 Task: For heading Arial black with underline.  font size for heading18,  'Change the font style of data to'Calibri.  and font size to 9,  Change the alignment of both headline & data to Align center.  In the sheet  Data Tracking Template
Action: Mouse moved to (885, 111)
Screenshot: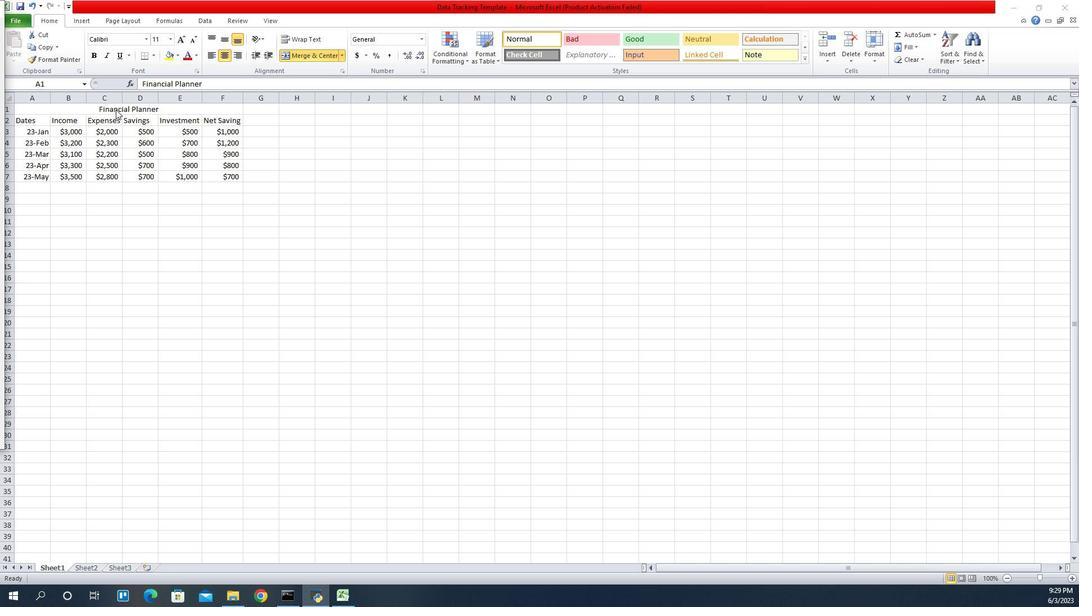 
Action: Mouse pressed left at (885, 111)
Screenshot: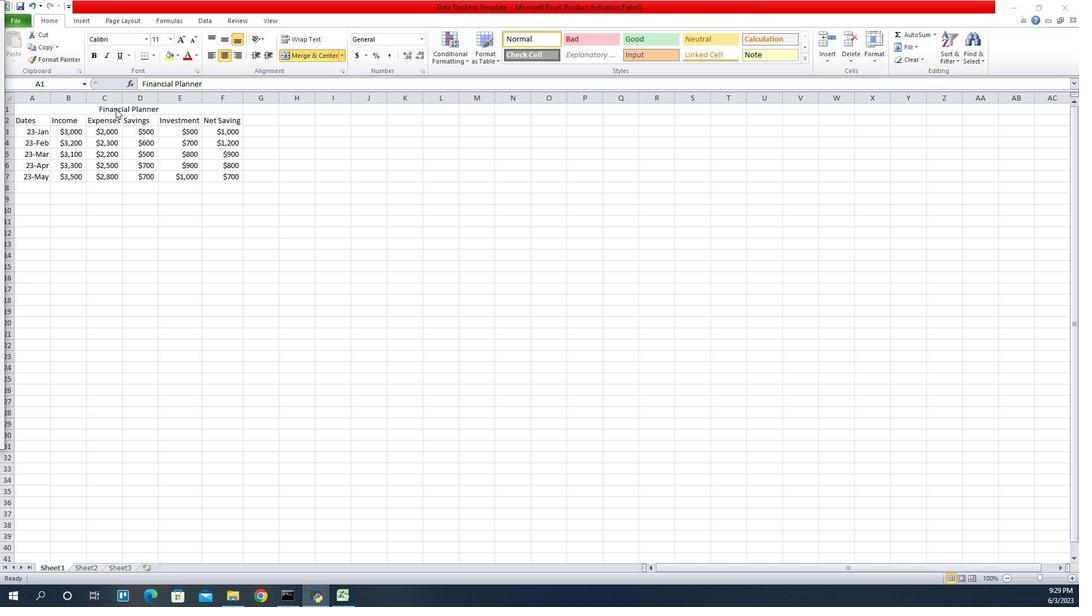 
Action: Mouse moved to (873, 38)
Screenshot: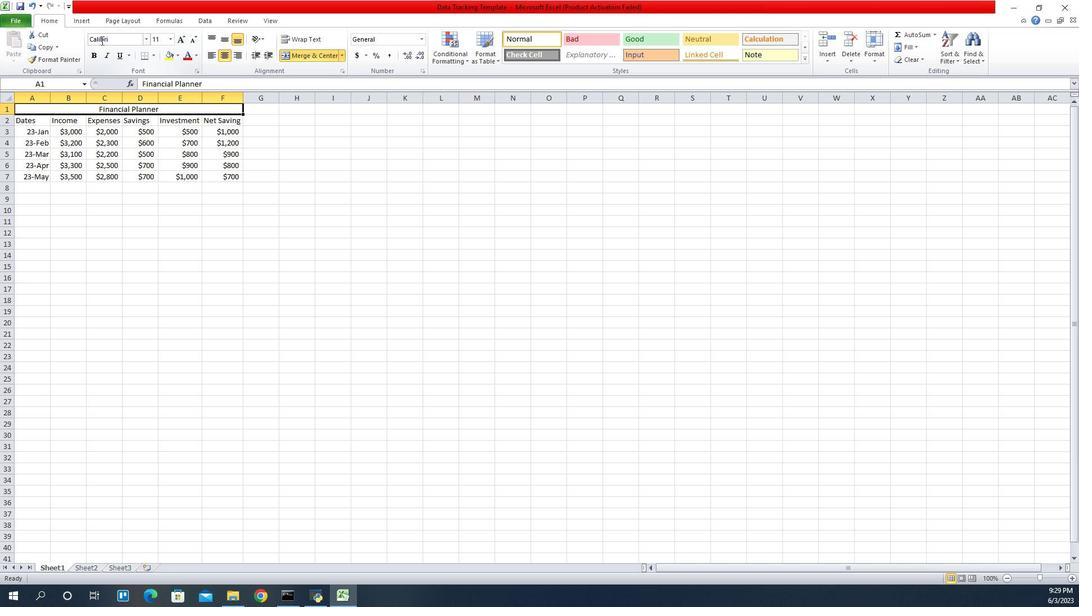 
Action: Mouse pressed left at (873, 38)
Screenshot: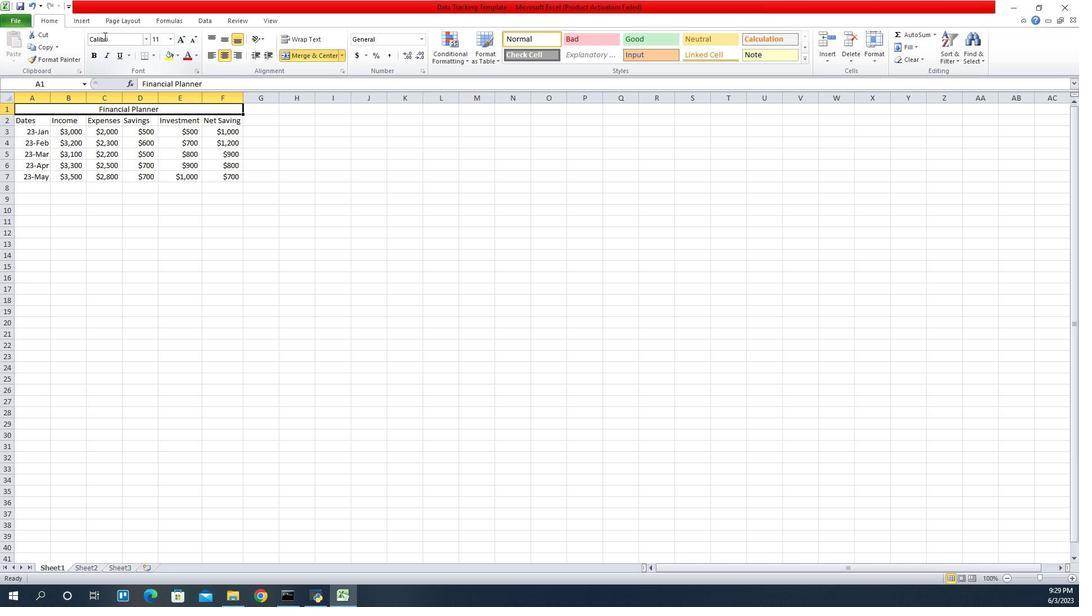 
Action: Mouse moved to (915, 43)
Screenshot: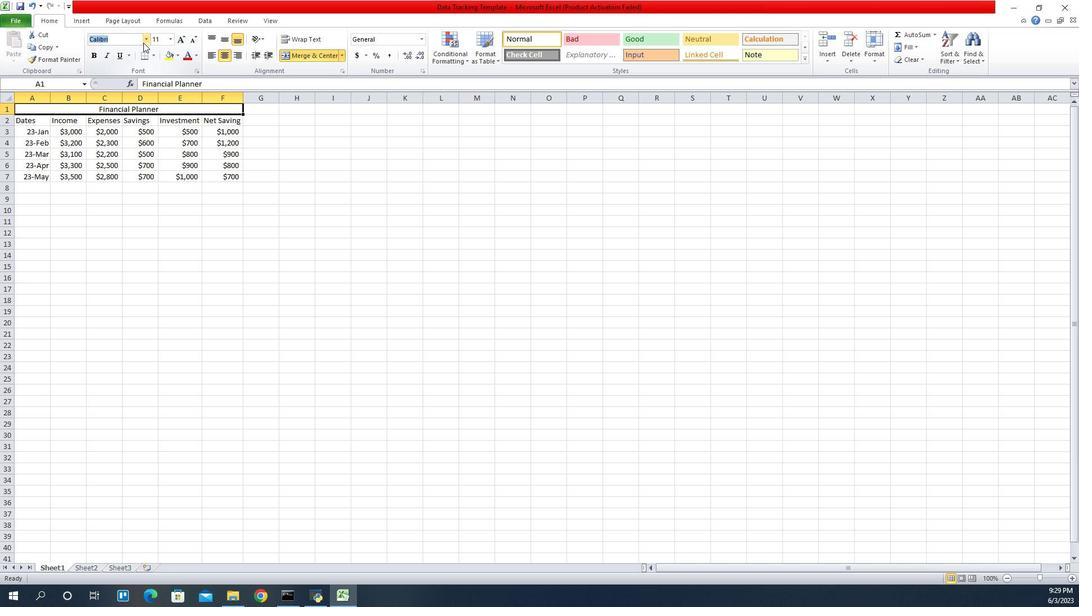 
Action: Mouse pressed left at (915, 43)
Screenshot: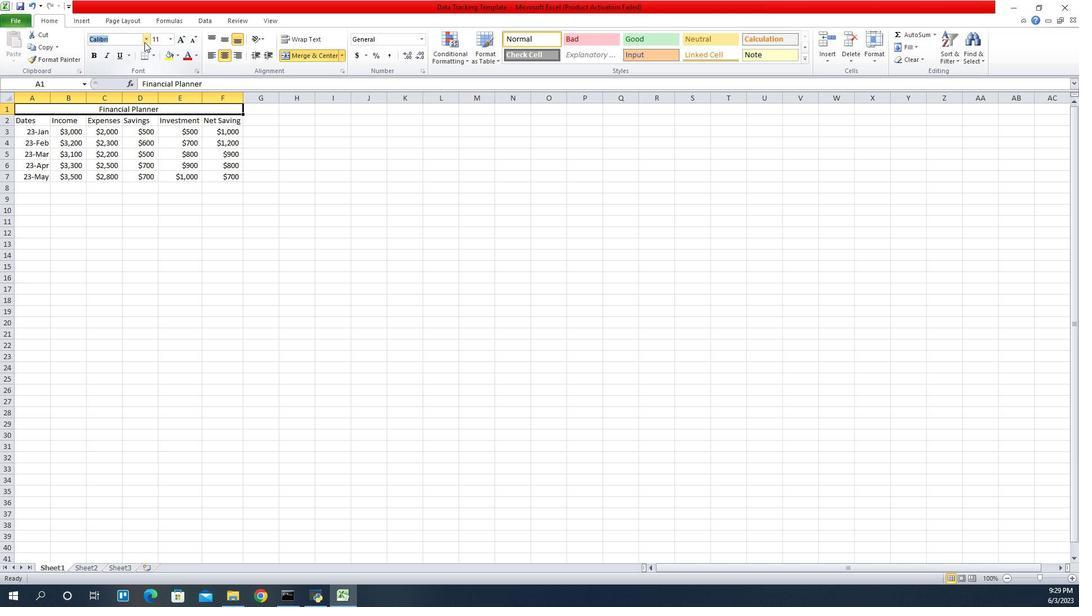 
Action: Mouse moved to (893, 145)
Screenshot: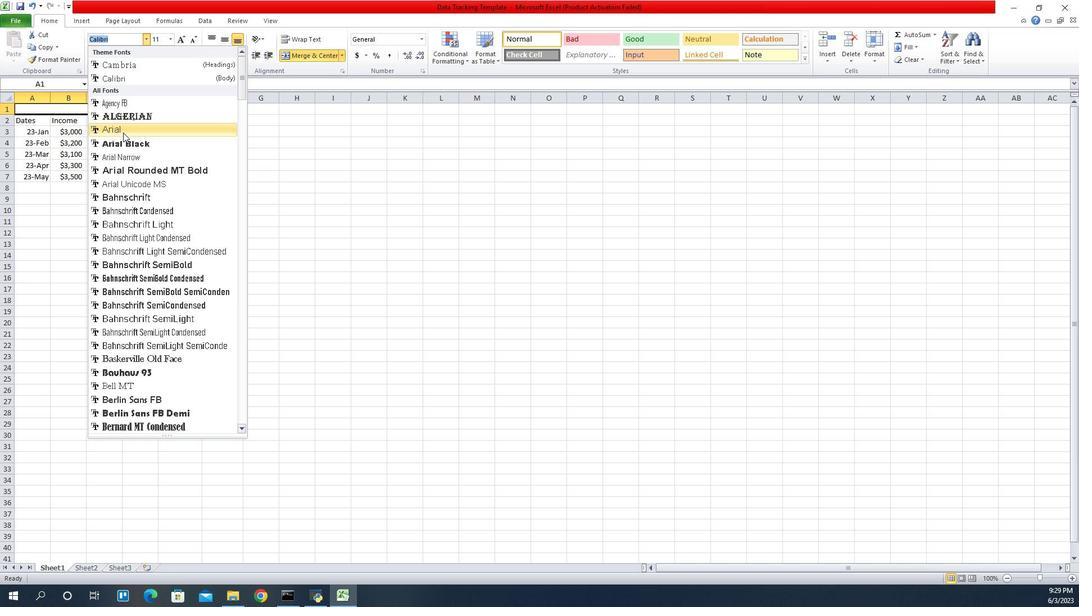 
Action: Mouse pressed left at (893, 145)
Screenshot: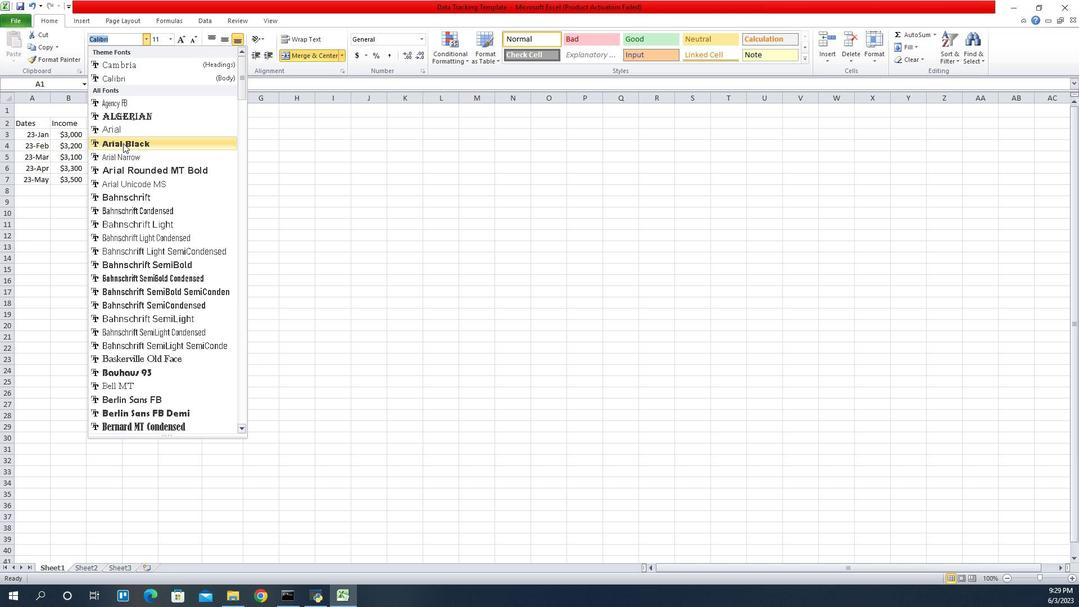 
Action: Mouse moved to (892, 59)
Screenshot: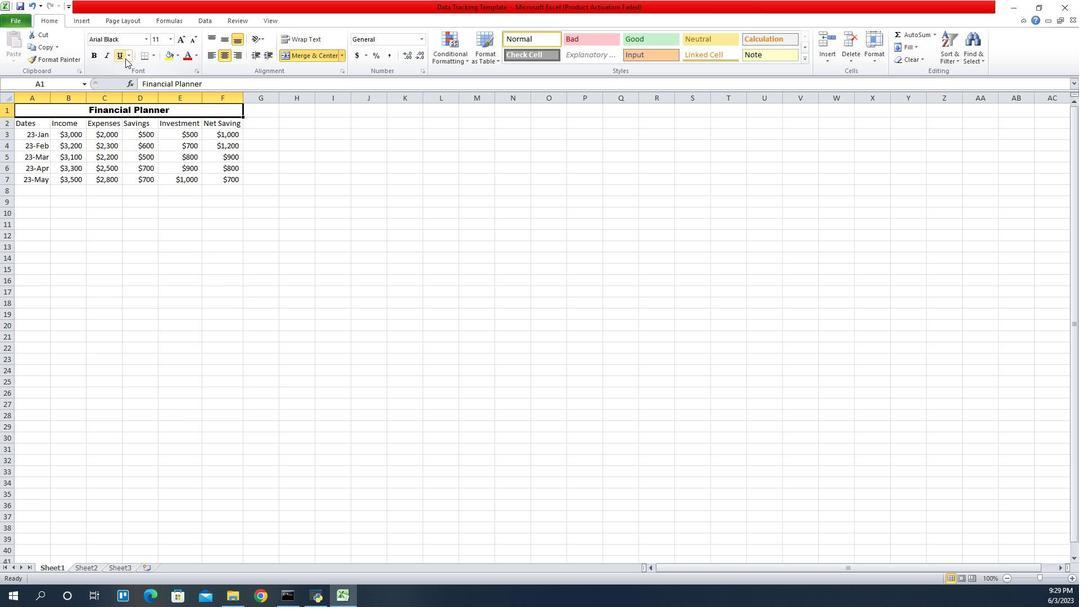 
Action: Mouse pressed left at (892, 59)
Screenshot: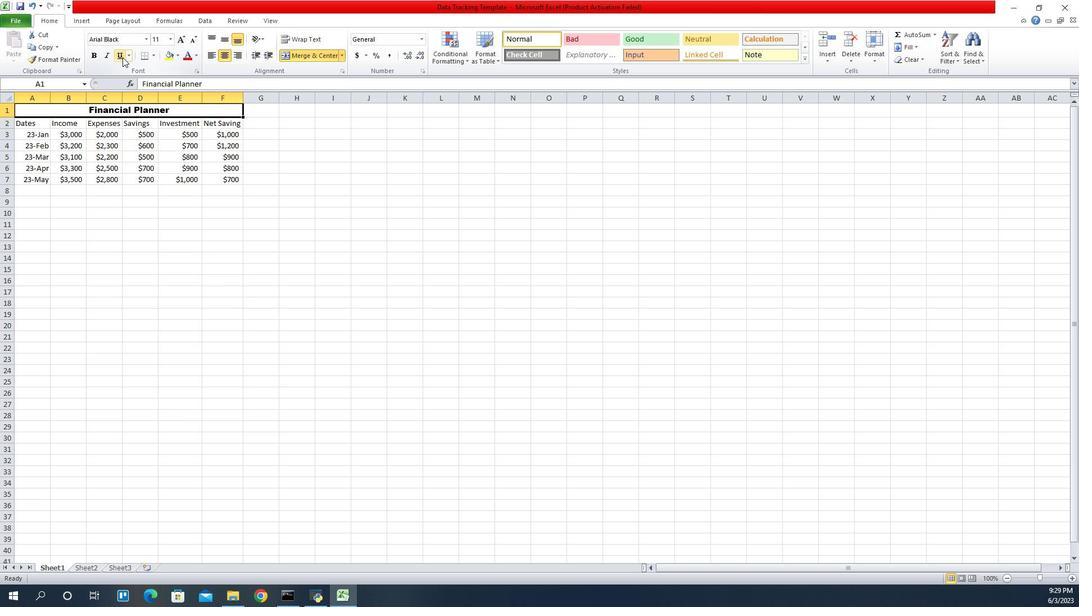 
Action: Mouse moved to (939, 43)
Screenshot: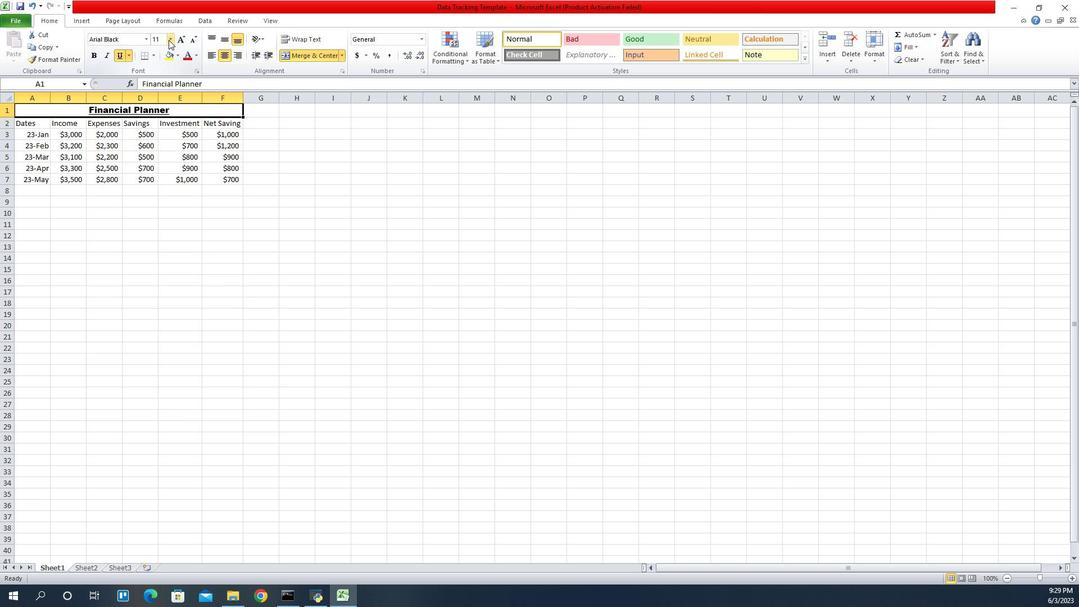 
Action: Mouse pressed left at (939, 43)
Screenshot: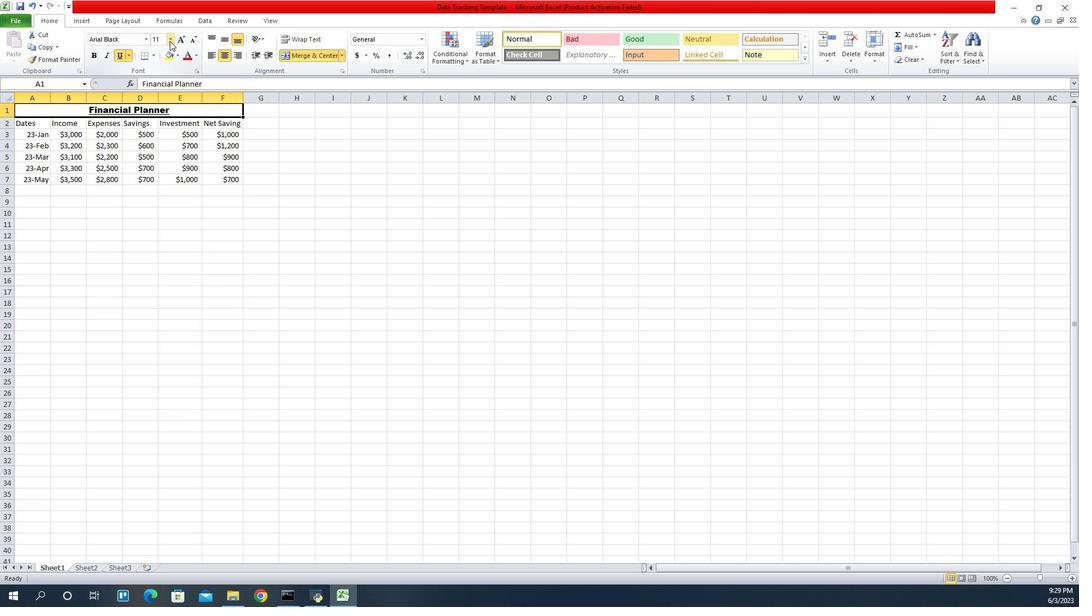 
Action: Mouse moved to (929, 119)
Screenshot: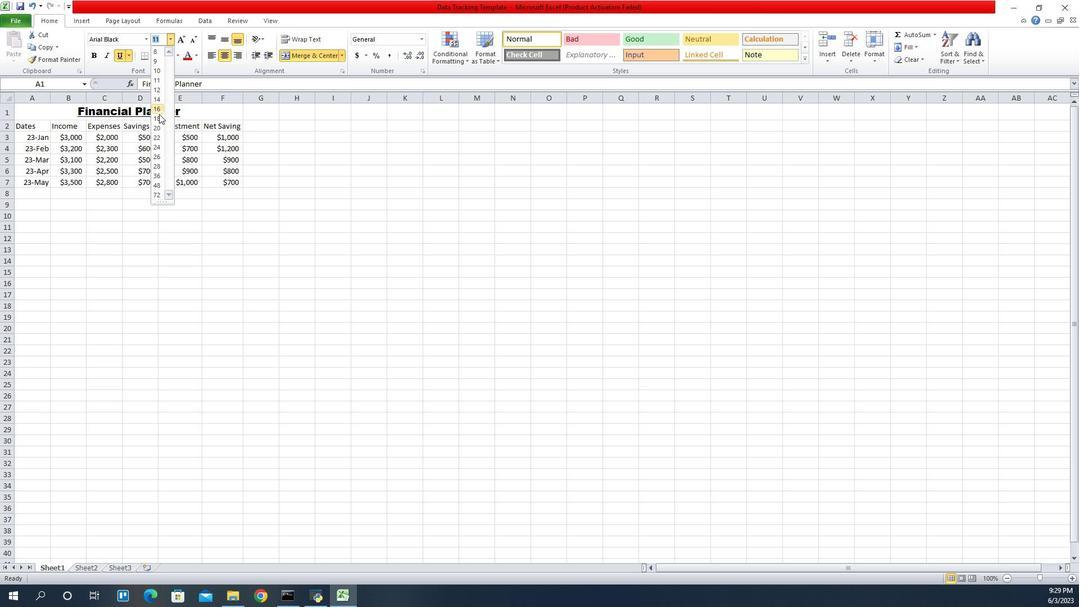 
Action: Mouse pressed left at (929, 119)
Screenshot: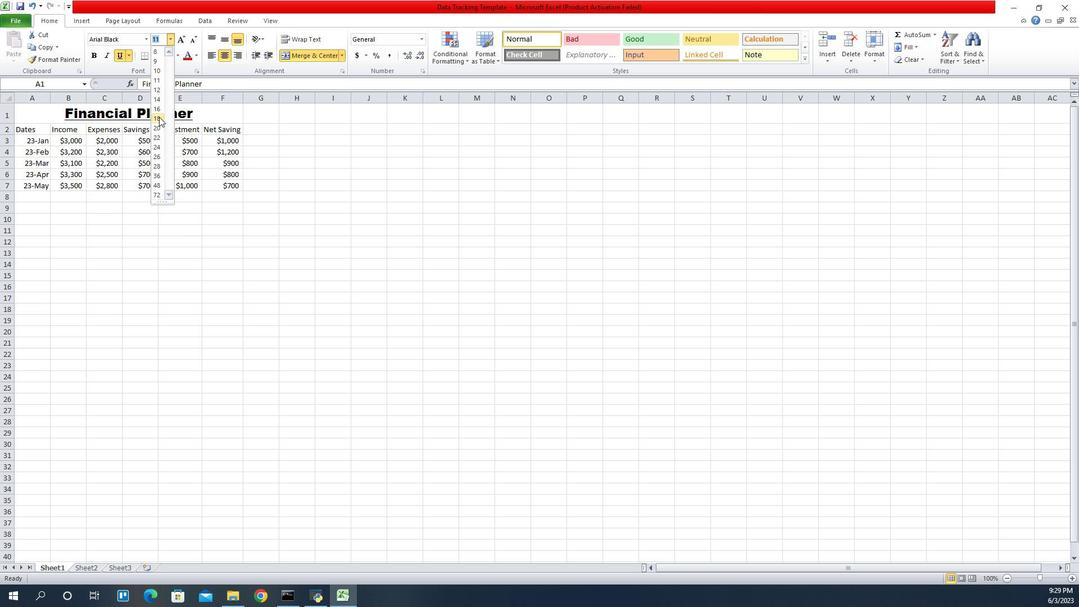 
Action: Mouse moved to (804, 134)
Screenshot: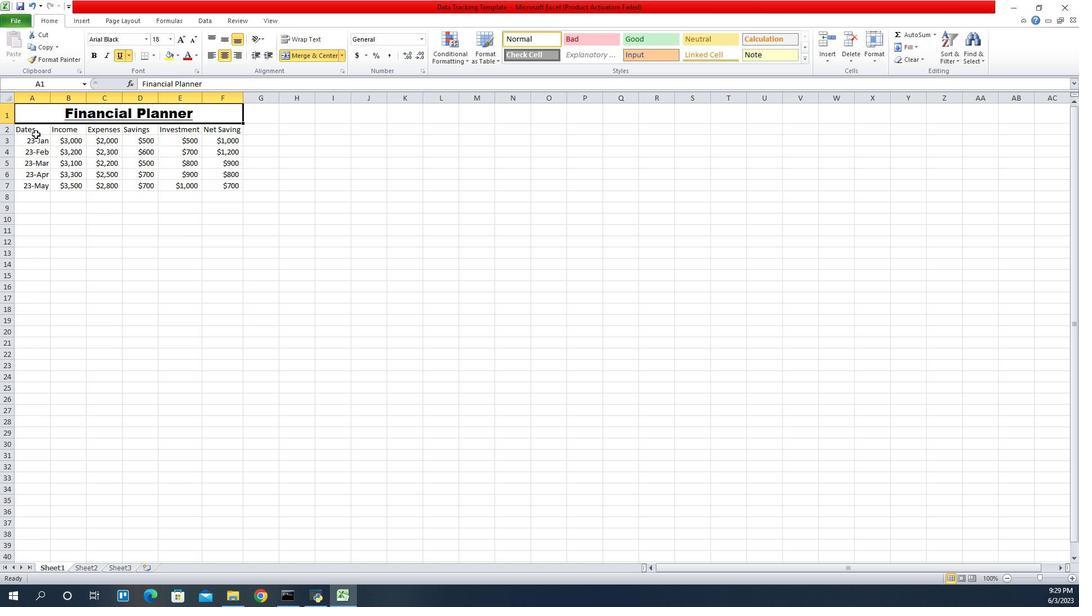 
Action: Mouse pressed left at (804, 134)
Screenshot: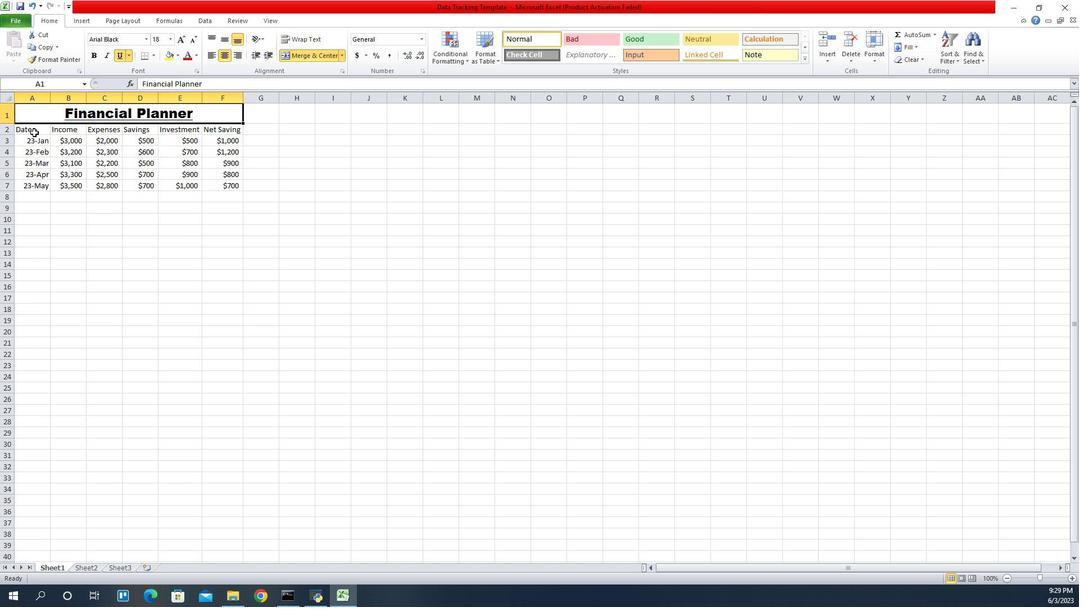 
Action: Mouse moved to (1006, 190)
Screenshot: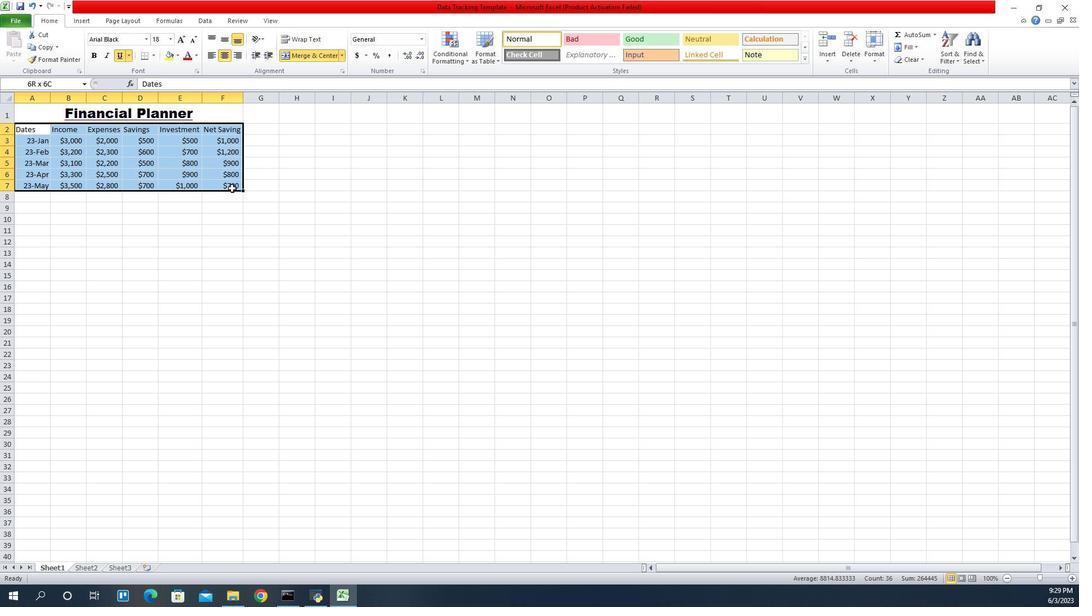 
Action: Mouse pressed left at (1006, 190)
Screenshot: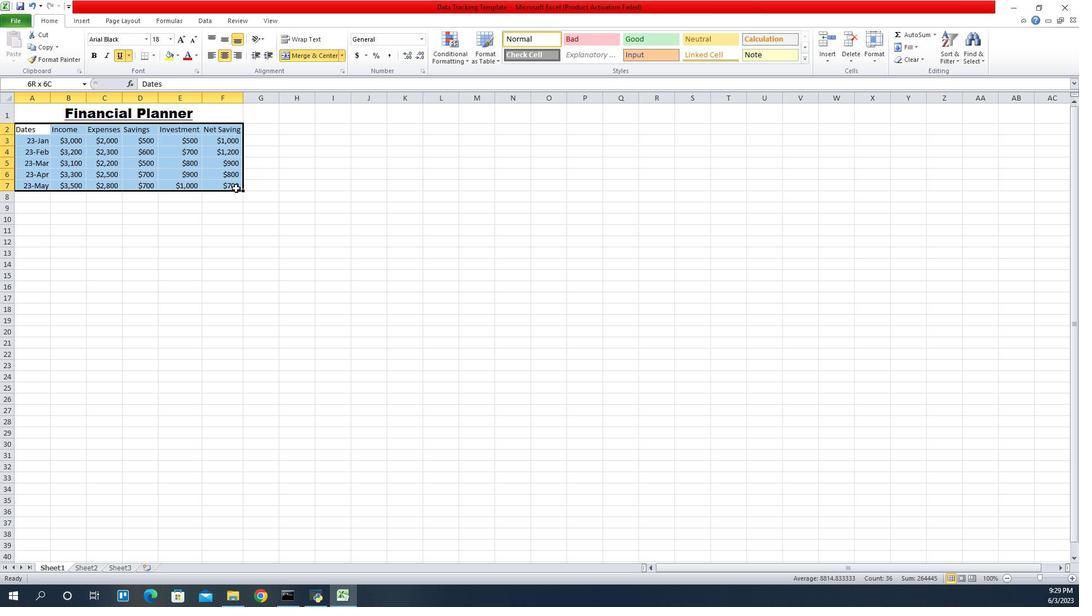
Action: Mouse moved to (807, 129)
Screenshot: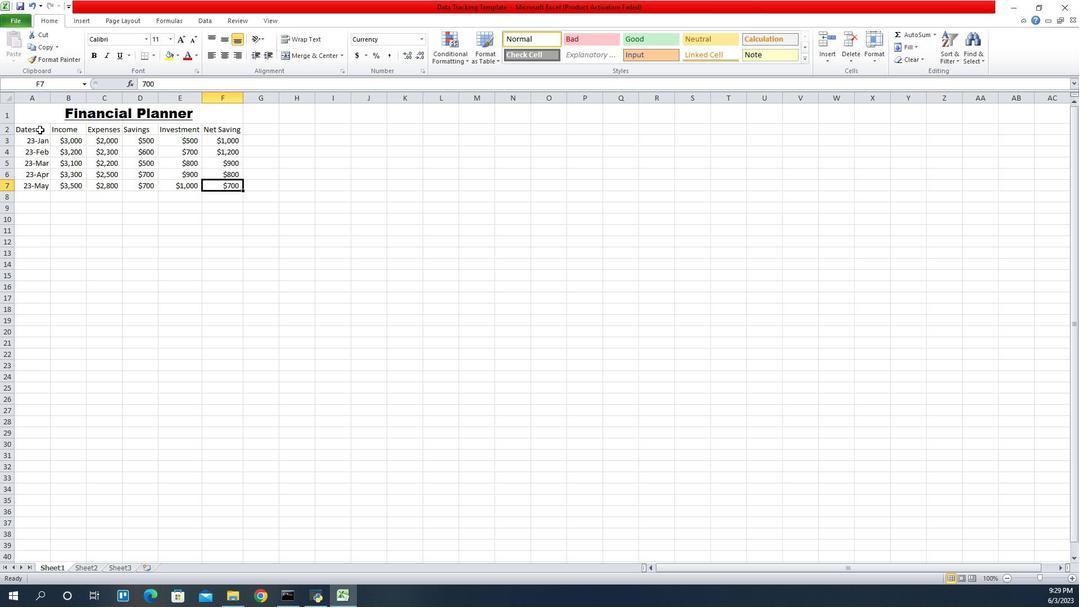 
Action: Mouse pressed left at (807, 129)
Screenshot: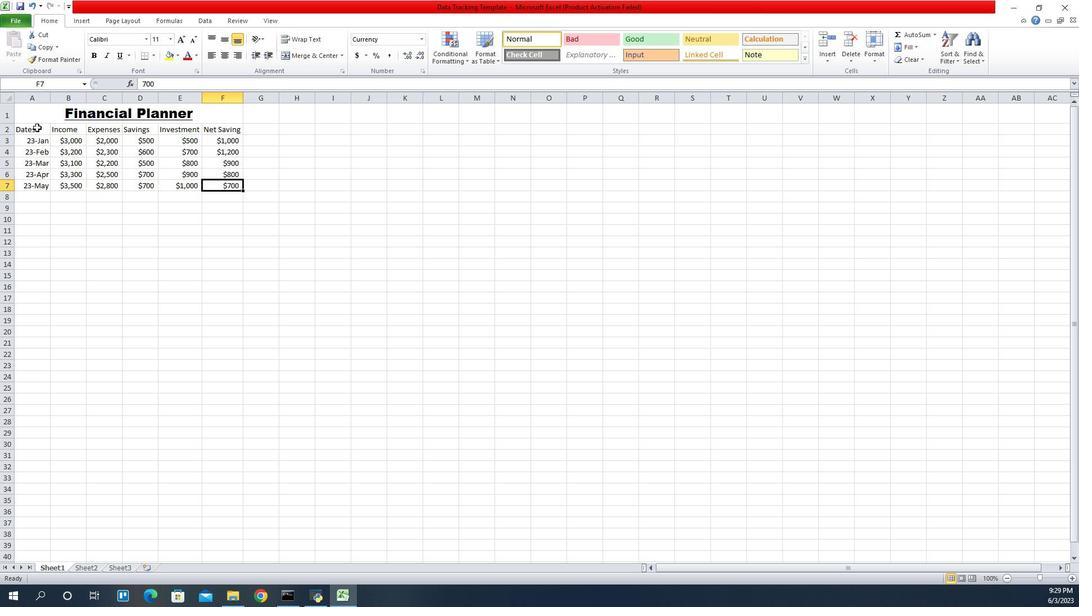 
Action: Mouse moved to (918, 42)
Screenshot: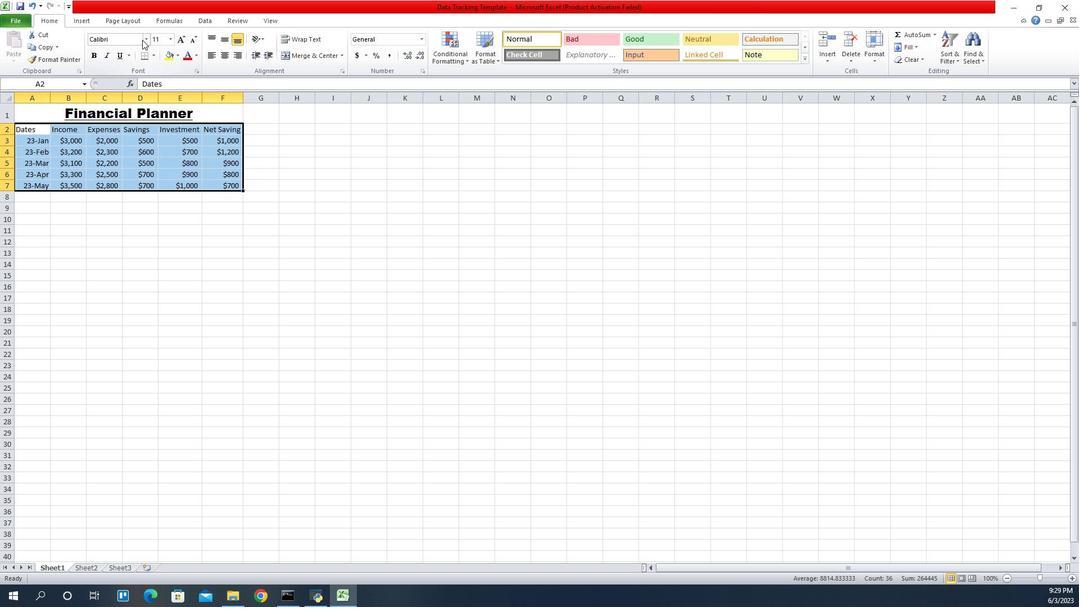 
Action: Mouse pressed left at (918, 42)
Screenshot: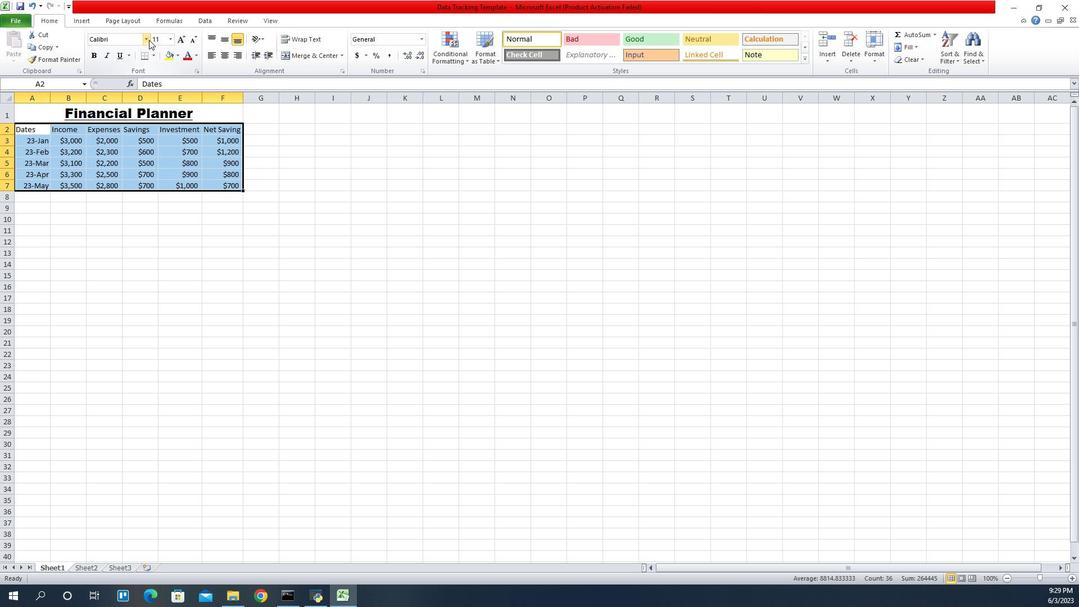
Action: Mouse moved to (903, 77)
Screenshot: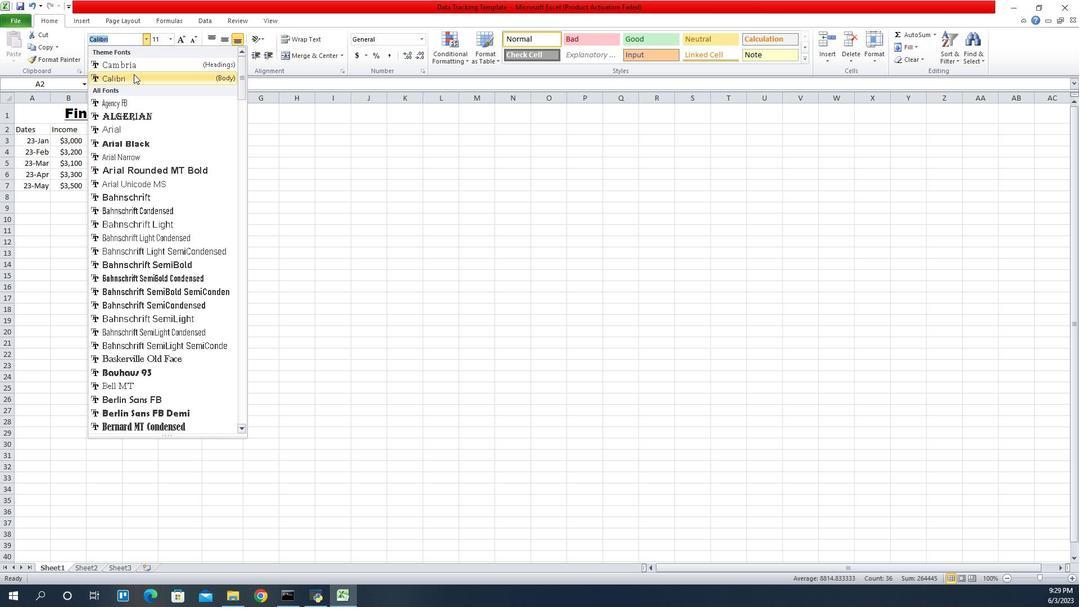 
Action: Mouse pressed left at (903, 77)
Screenshot: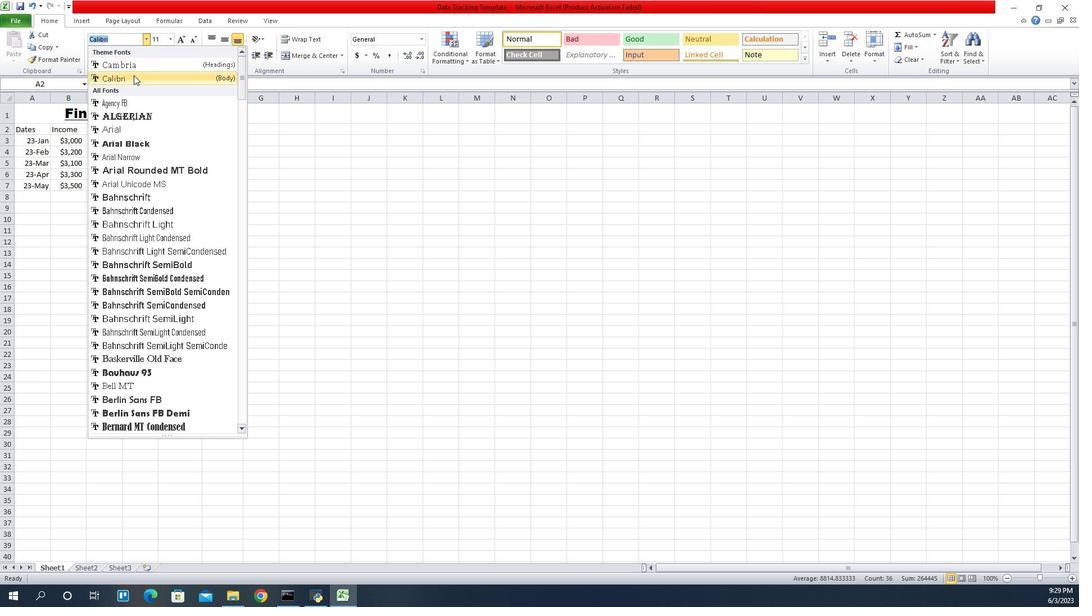 
Action: Mouse moved to (941, 46)
Screenshot: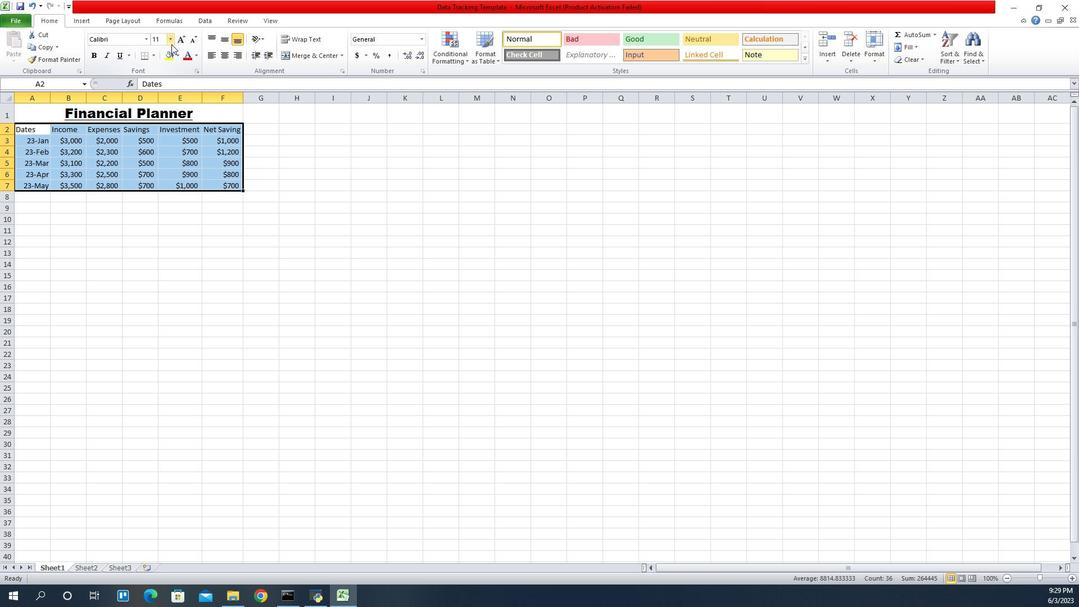 
Action: Mouse pressed left at (941, 46)
Screenshot: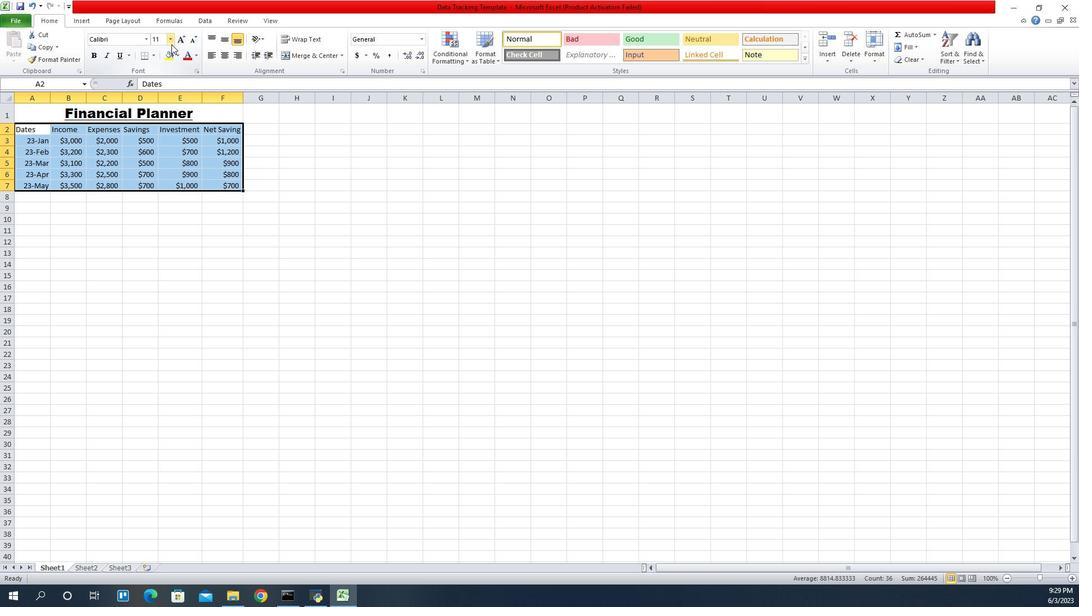 
Action: Mouse moved to (933, 63)
Screenshot: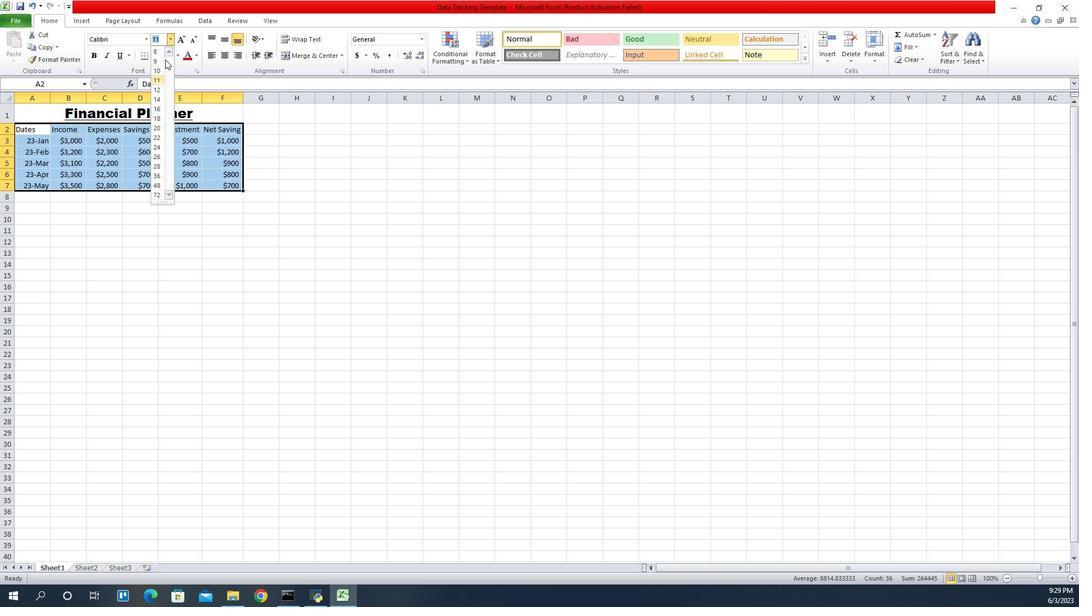 
Action: Mouse pressed left at (933, 63)
Screenshot: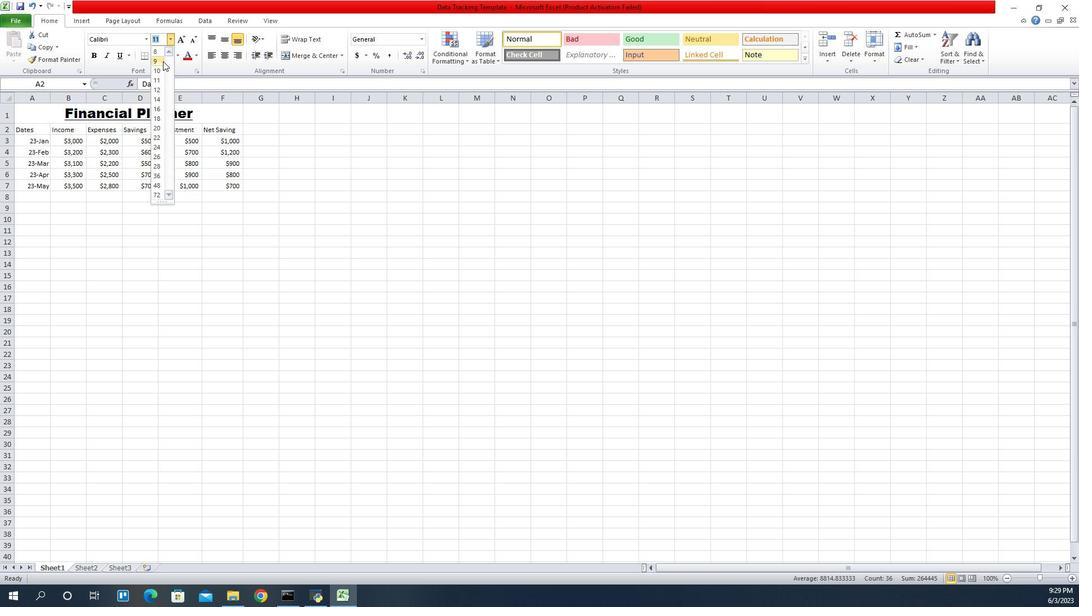 
Action: Mouse moved to (810, 113)
Screenshot: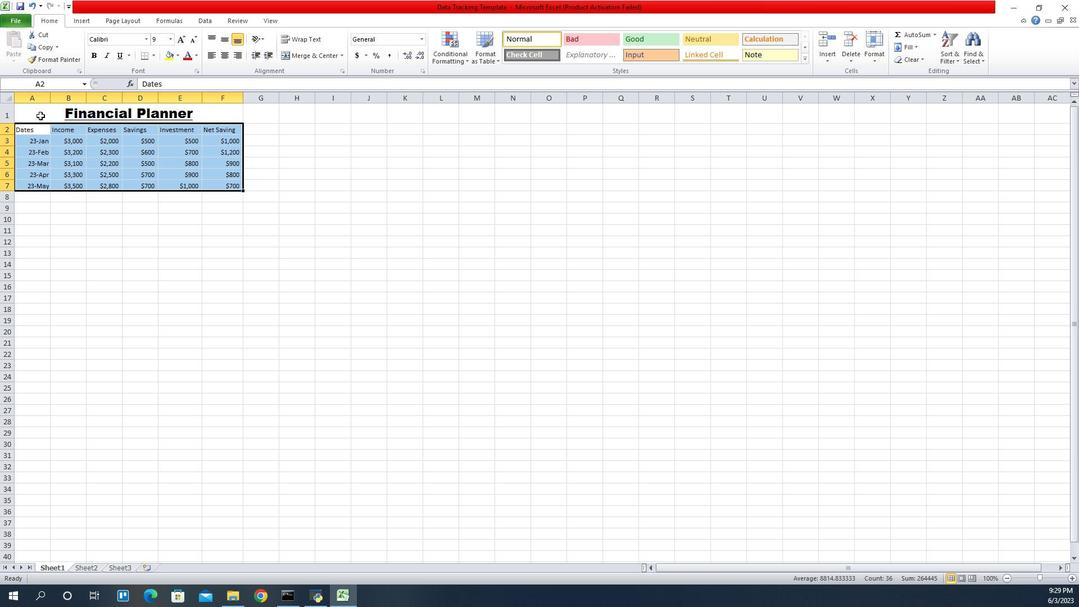 
Action: Mouse pressed left at (810, 113)
Screenshot: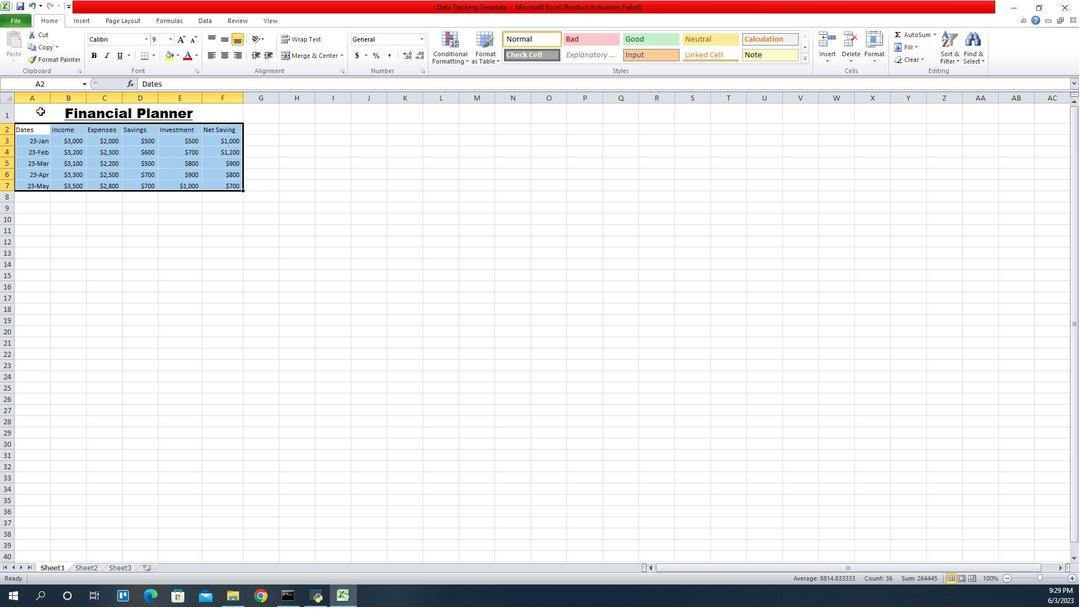 
Action: Mouse moved to (991, 60)
Screenshot: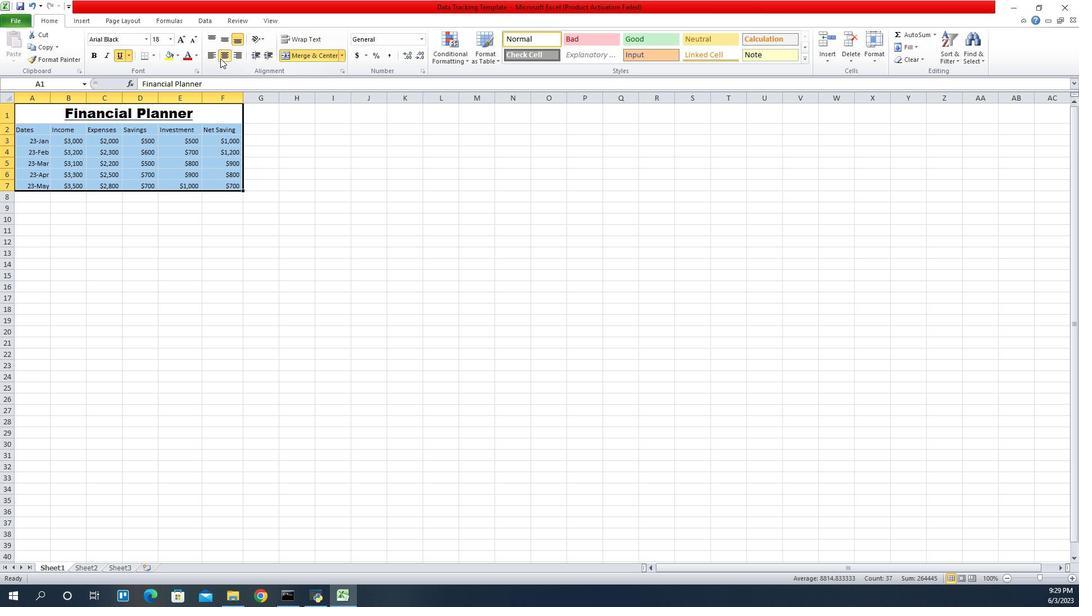 
Action: Mouse pressed left at (991, 60)
Screenshot: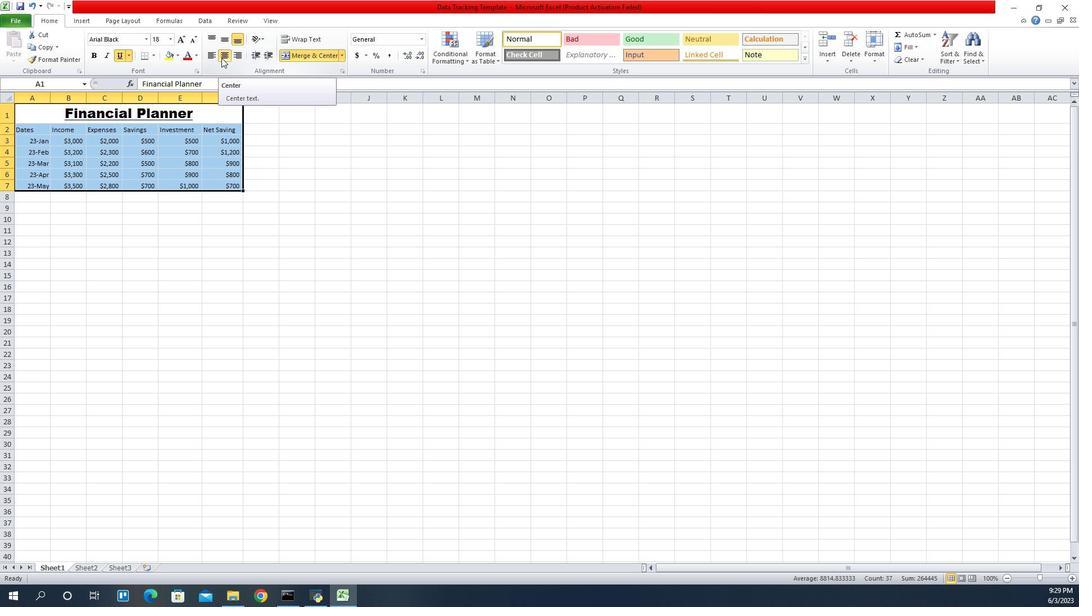 
Action: Mouse pressed left at (991, 60)
Screenshot: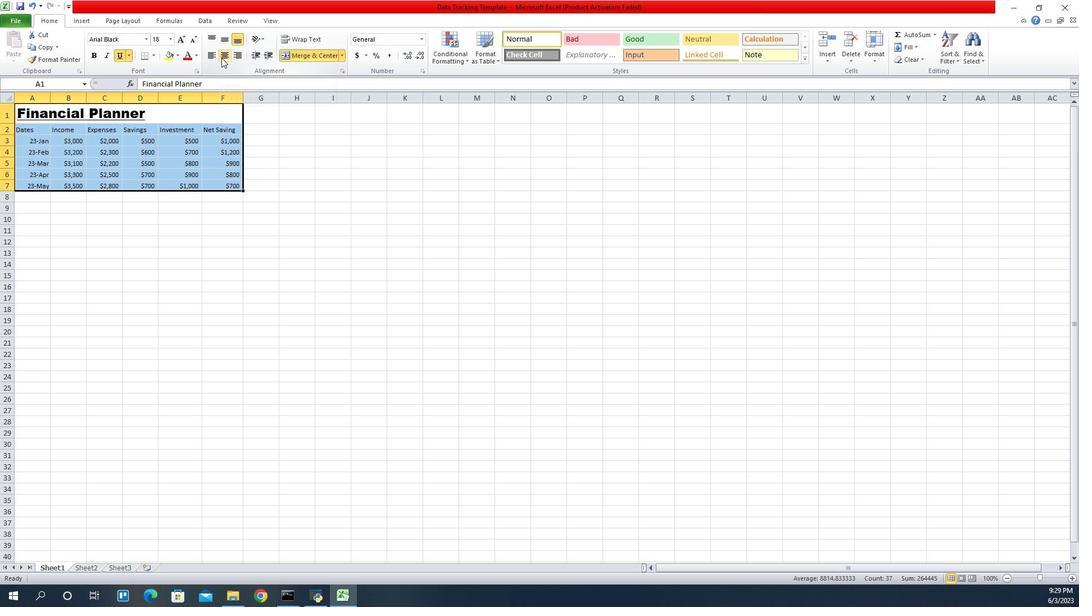 
